 Task: Create Card Accessibility Testing Review in Board Data Analytics Platforms and Tools to Workspace Leadership Coaching Services. Create Card Volunteer Work Review in Board Social Media Influencer Identification and Outreach to Workspace Leadership Coaching Services. Create Card Accessibility Testing Review in Board Market Analysis for Market Segmentation Strategy to Workspace Leadership Coaching Services
Action: Mouse moved to (50, 250)
Screenshot: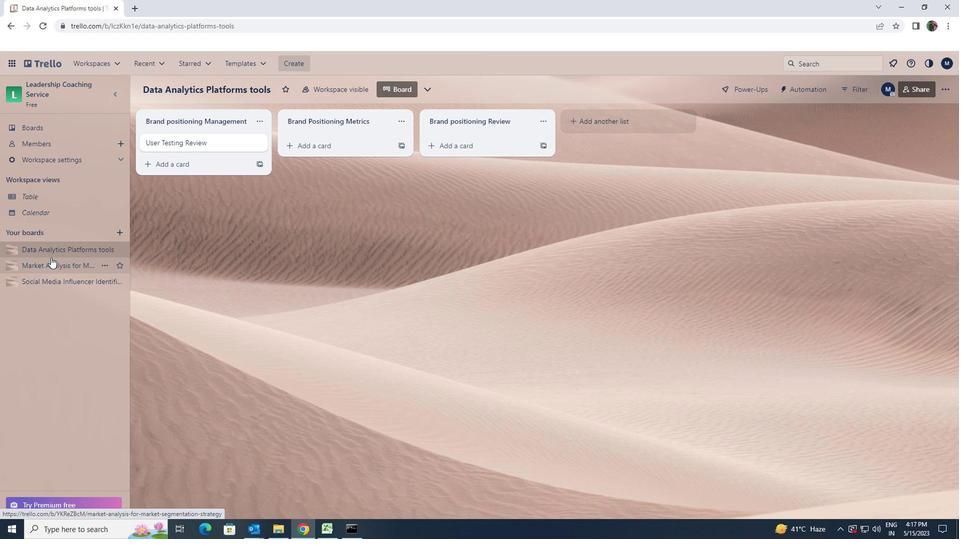 
Action: Mouse pressed left at (50, 250)
Screenshot: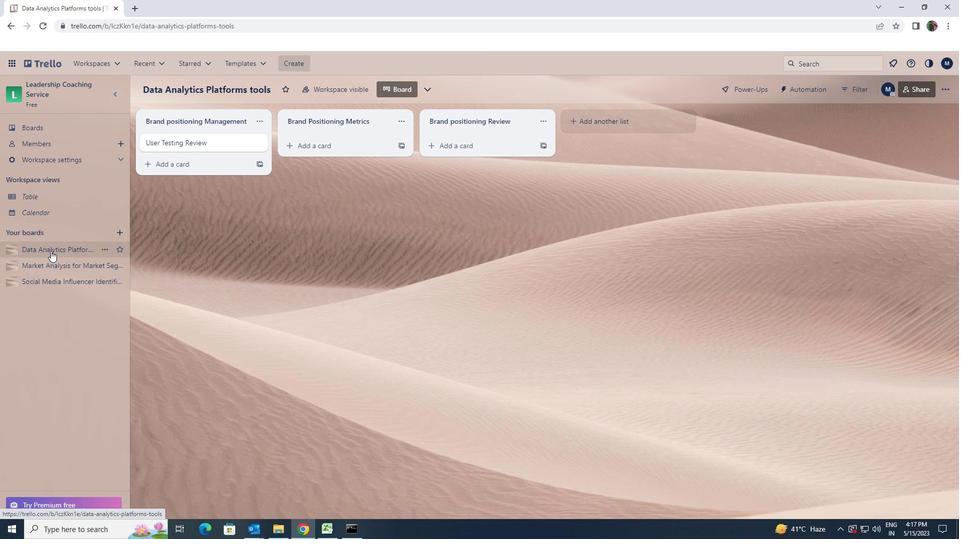 
Action: Mouse moved to (346, 144)
Screenshot: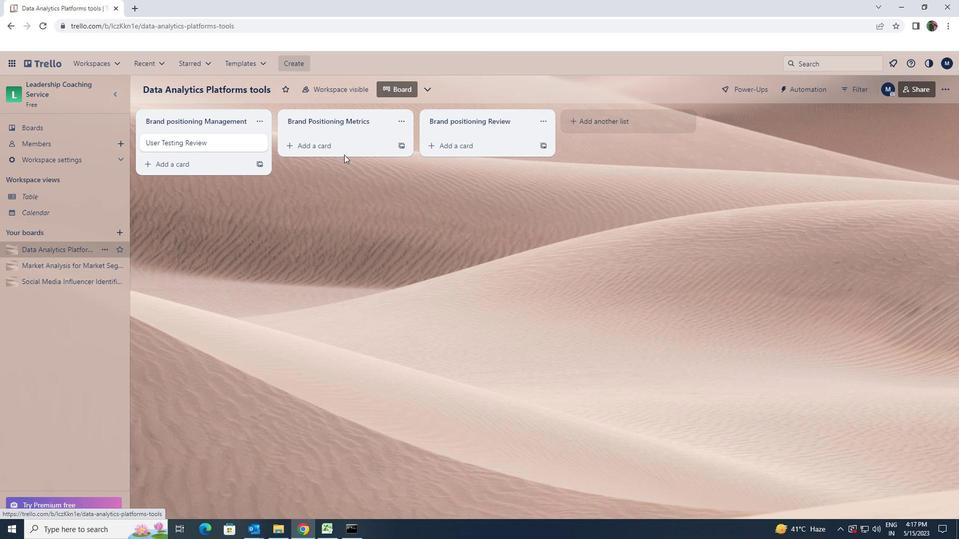 
Action: Mouse pressed left at (346, 144)
Screenshot: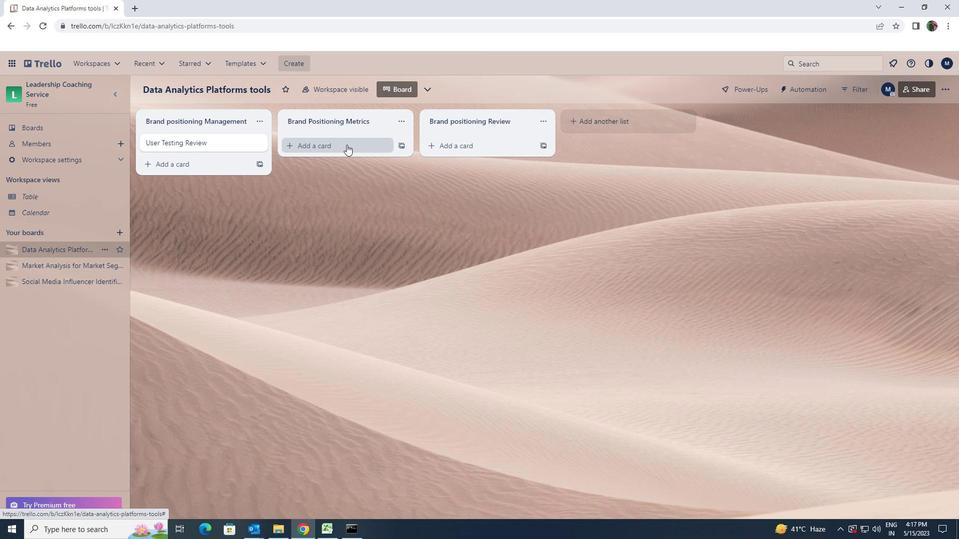 
Action: Key pressed <Key.shift><Key.shift><Key.shift><Key.shift>ACCESSIBILTY<Key.space><Key.backspace><Key.backspace><Key.backspace>ITY<Key.space><Key.shift><Key.shift><Key.shift><Key.shift><Key.shift><Key.shift><Key.shift><Key.shift>TESTING<Key.space><Key.shift><Key.shift><Key.shift><Key.shift>REVIEW
Screenshot: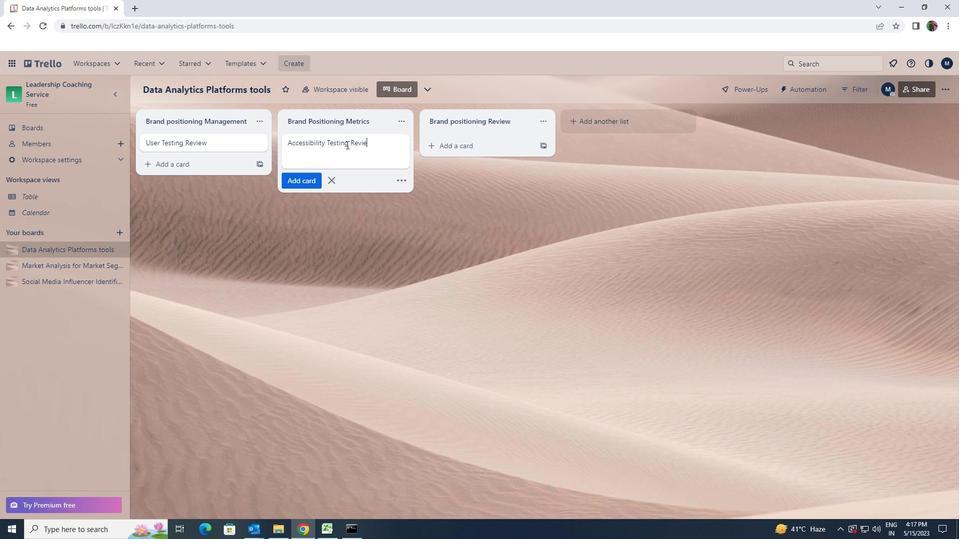 
Action: Mouse moved to (305, 181)
Screenshot: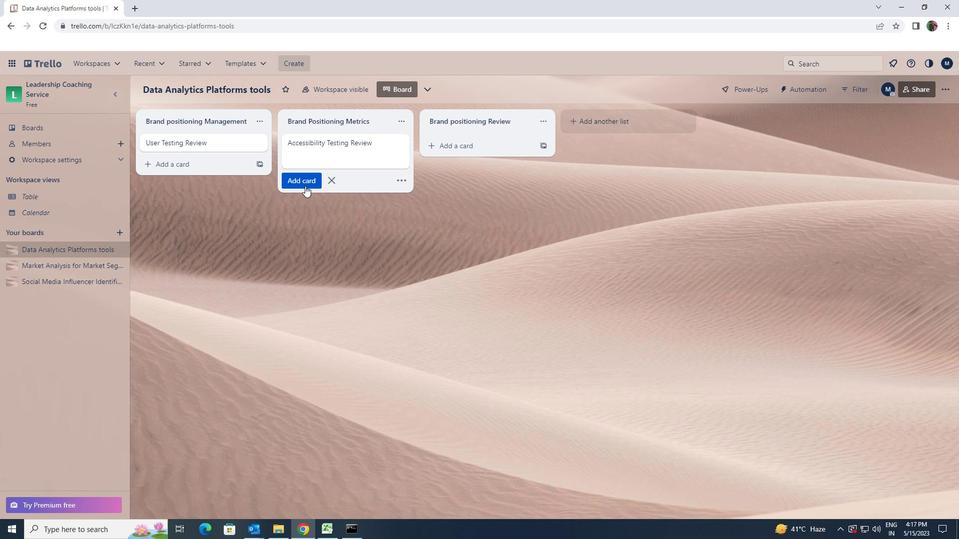 
Action: Mouse pressed left at (305, 181)
Screenshot: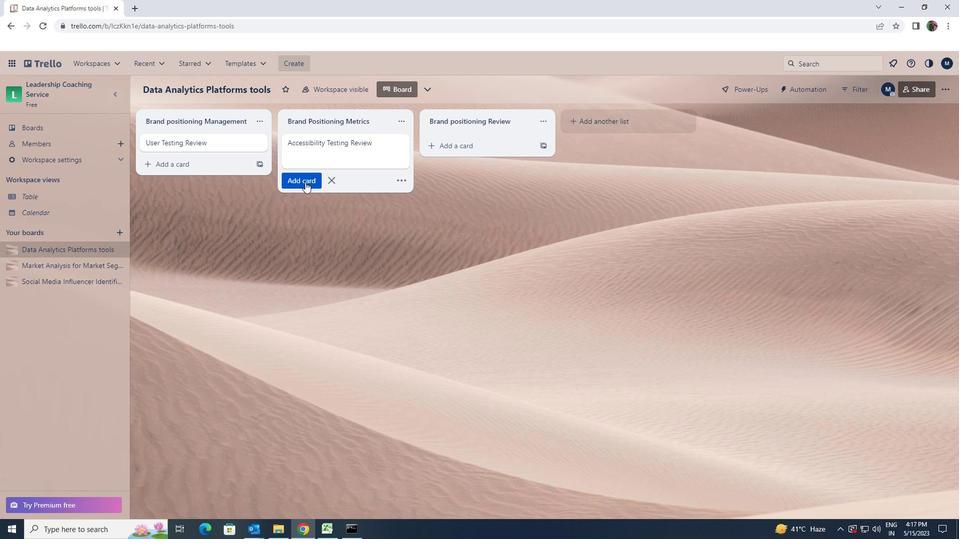 
Action: Mouse moved to (51, 283)
Screenshot: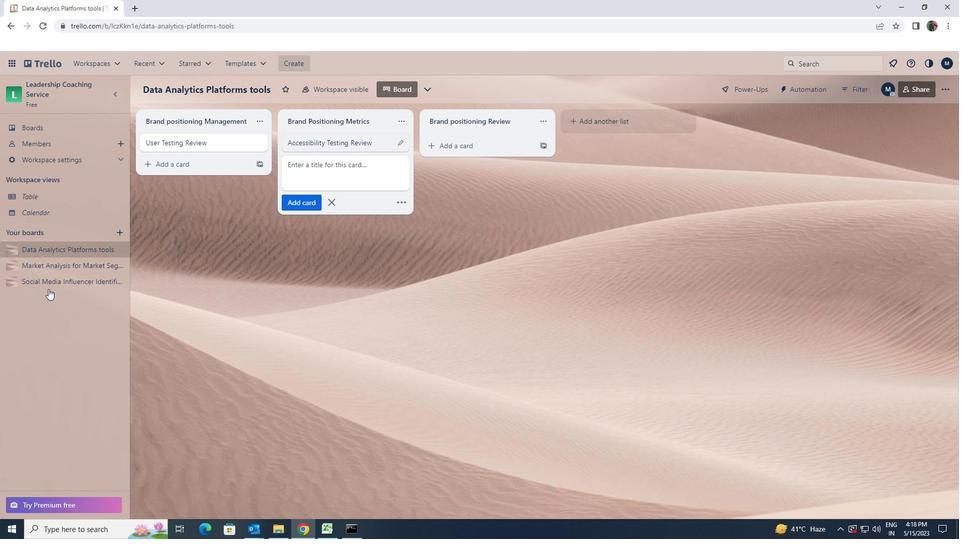
Action: Mouse pressed left at (51, 283)
Screenshot: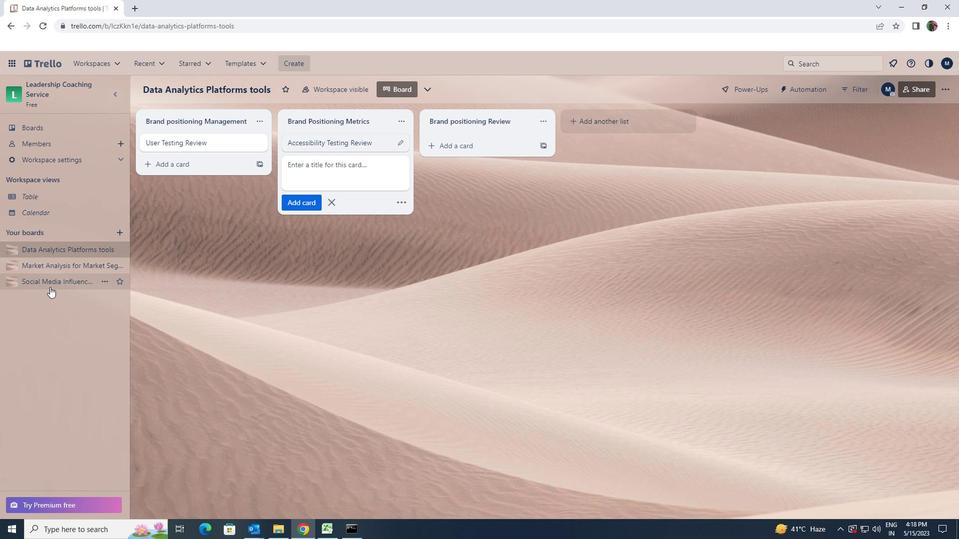 
Action: Mouse moved to (307, 146)
Screenshot: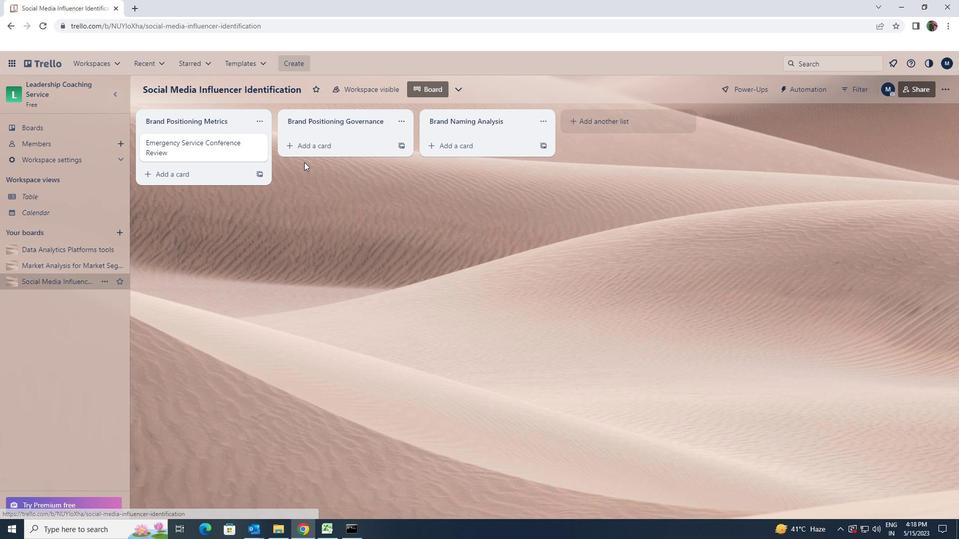 
Action: Mouse pressed left at (307, 146)
Screenshot: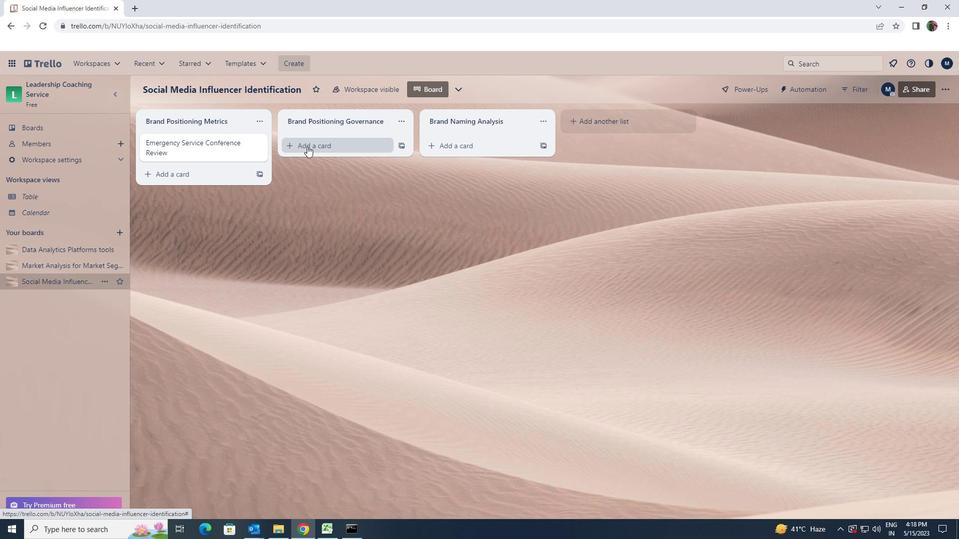 
Action: Key pressed <Key.shift><Key.shift><Key.shift><Key.shift>VOLUNTEER<Key.space><Key.shift><Key.shift><Key.shift><Key.shift><Key.shift>WORK<Key.space><Key.space><Key.shift><Key.shift><Key.shift>REVIEW
Screenshot: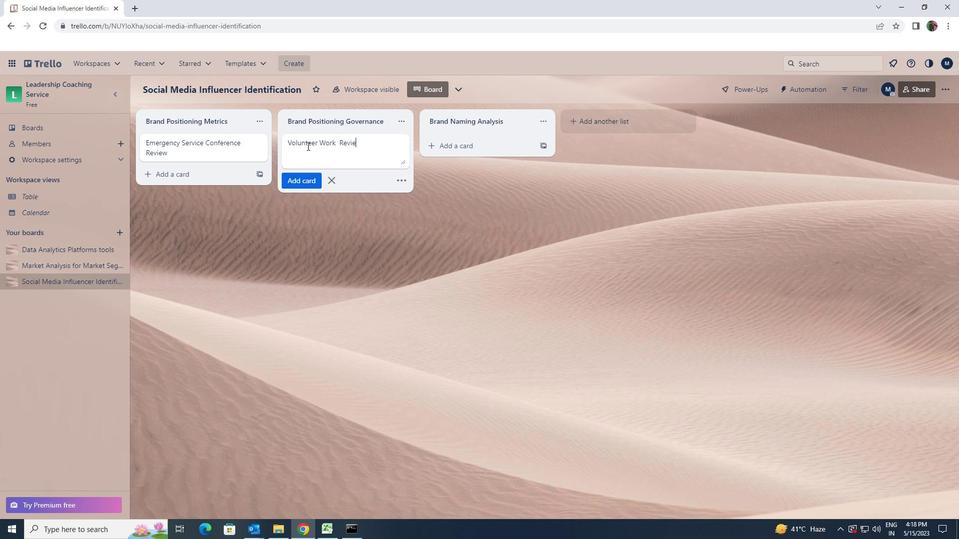 
Action: Mouse moved to (302, 178)
Screenshot: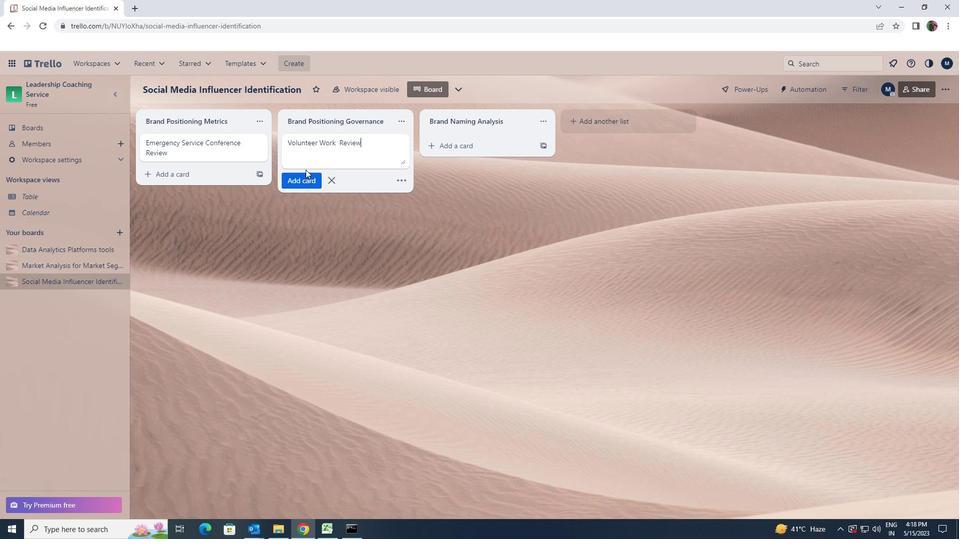 
Action: Mouse pressed left at (302, 178)
Screenshot: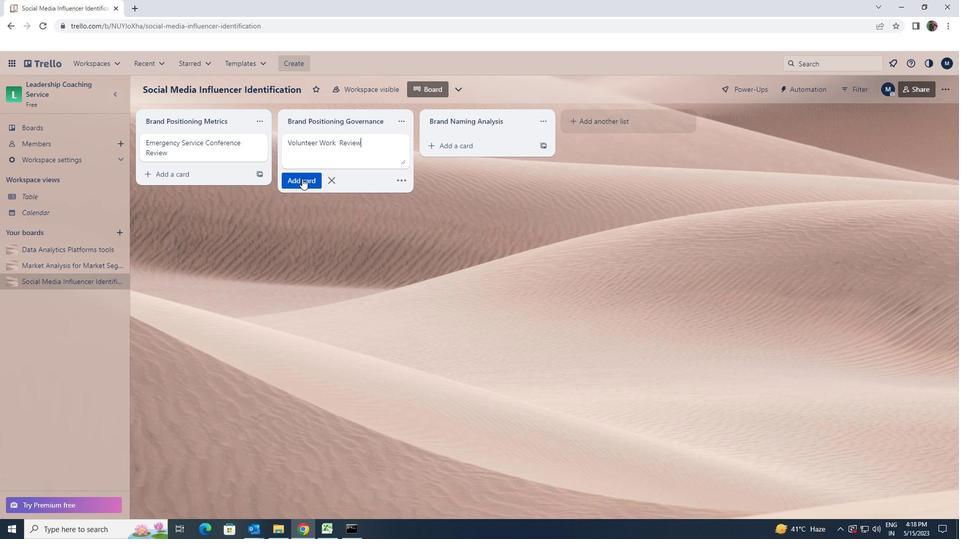 
Action: Mouse moved to (74, 261)
Screenshot: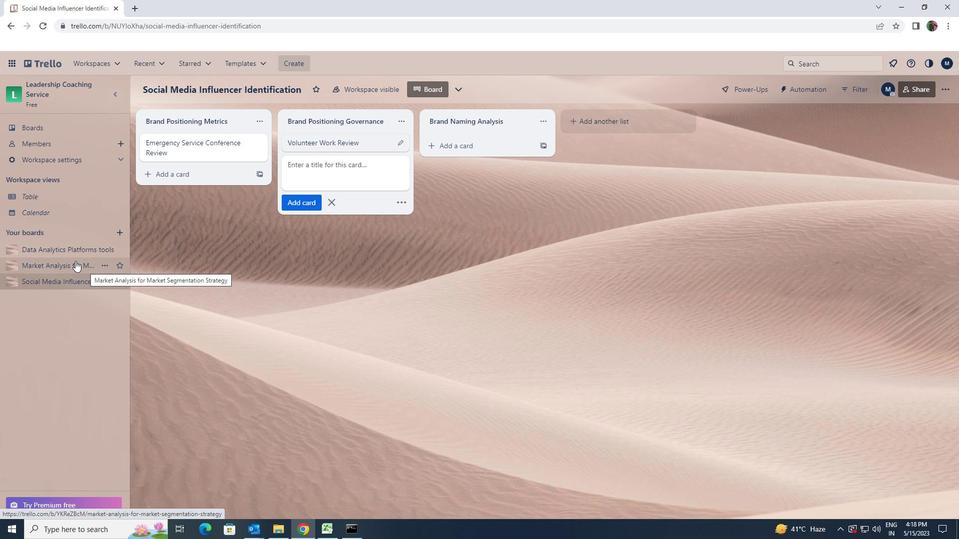 
Action: Mouse pressed left at (74, 261)
Screenshot: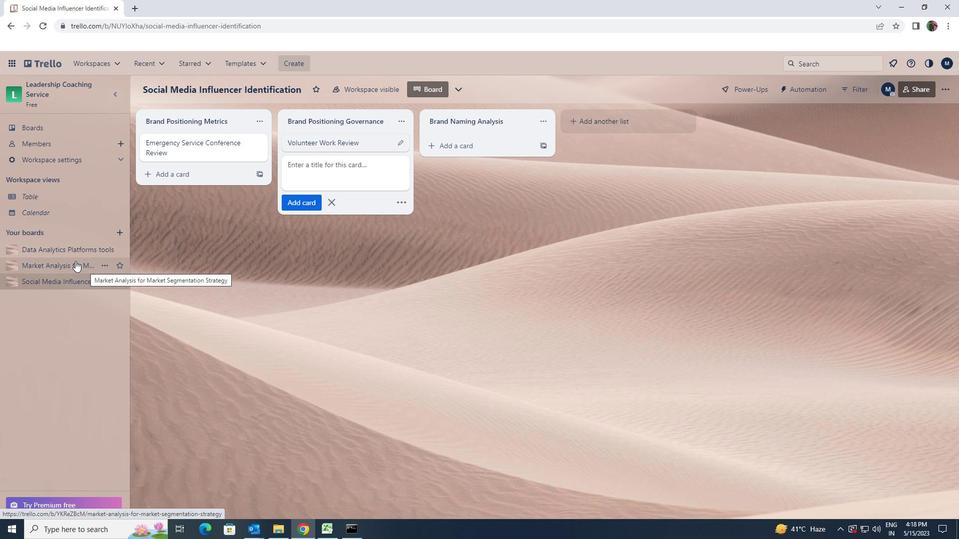 
Action: Mouse moved to (307, 145)
Screenshot: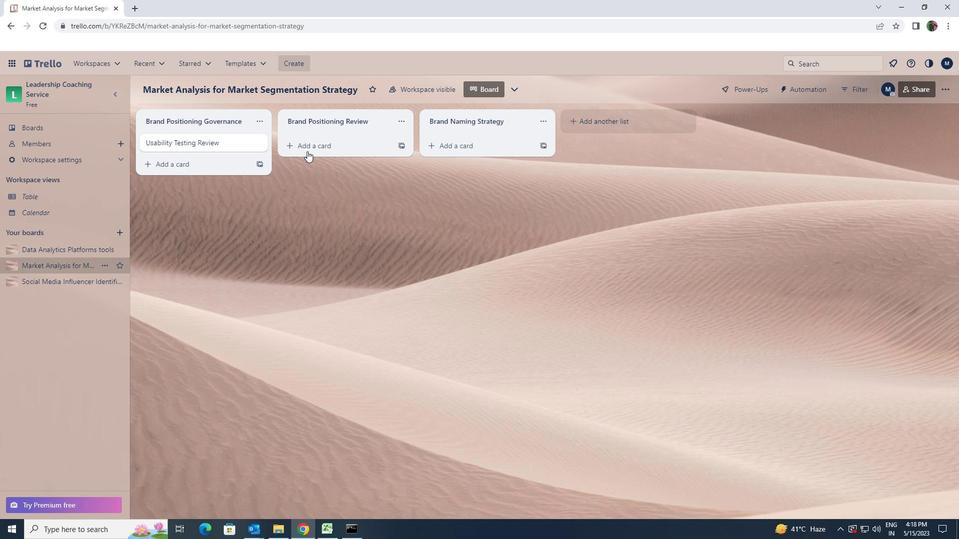 
Action: Mouse pressed left at (307, 145)
Screenshot: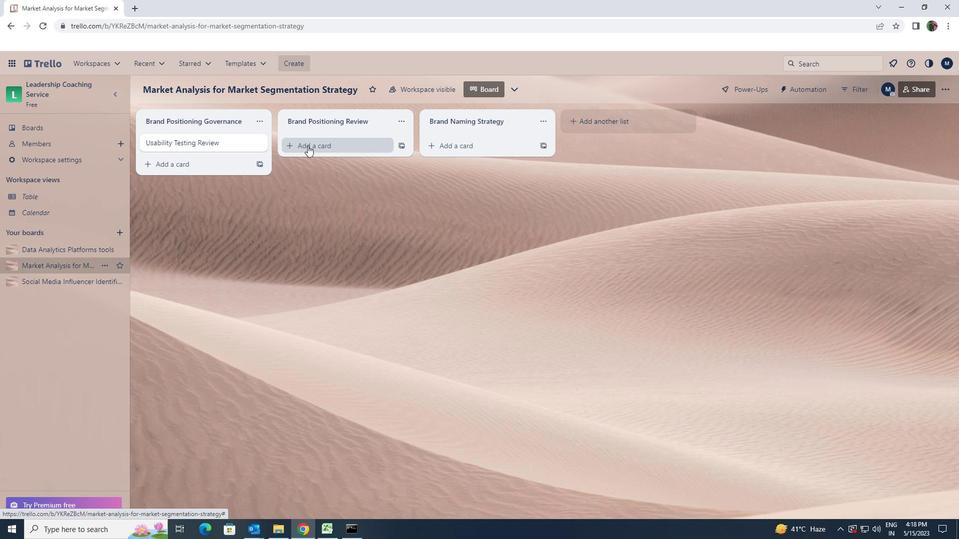 
Action: Key pressed <Key.shift><Key.shift><Key.shift>ACCESSIBILITI<Key.backspace>Y<Key.space><Key.shift><Key.shift><Key.shift><Key.shift><Key.shift><Key.shift><Key.shift><Key.shift><Key.shift><Key.shift><Key.shift><Key.shift><Key.shift><Key.shift><Key.shift><Key.shift>TESTING<Key.space><Key.shift><Key.shift><Key.shift><Key.shift><Key.shift><Key.shift><Key.shift><Key.shift><Key.shift><Key.shift><Key.shift><Key.shift><Key.shift><Key.shift><Key.shift><Key.shift><Key.shift><Key.shift><Key.shift><Key.shift><Key.shift><Key.shift><Key.shift>REVIEW
Screenshot: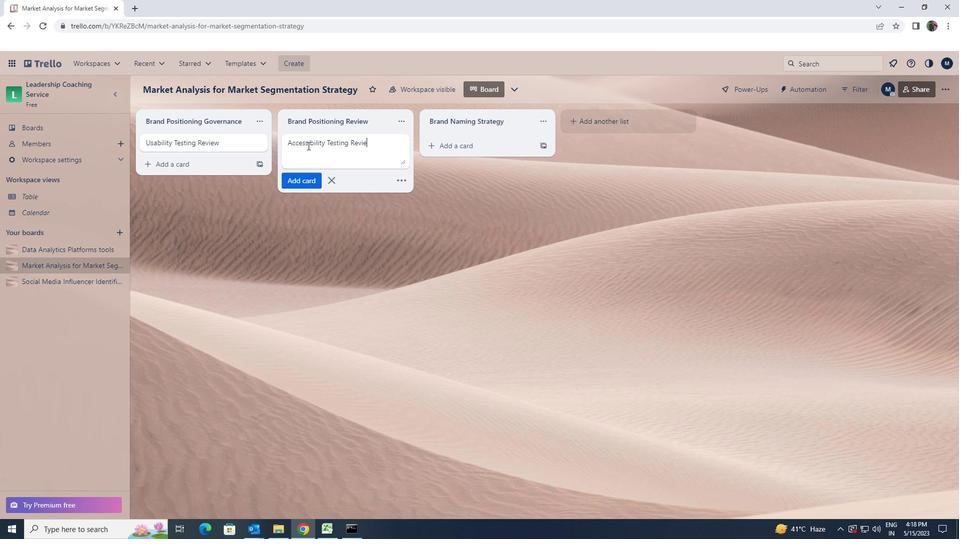 
Action: Mouse moved to (306, 183)
Screenshot: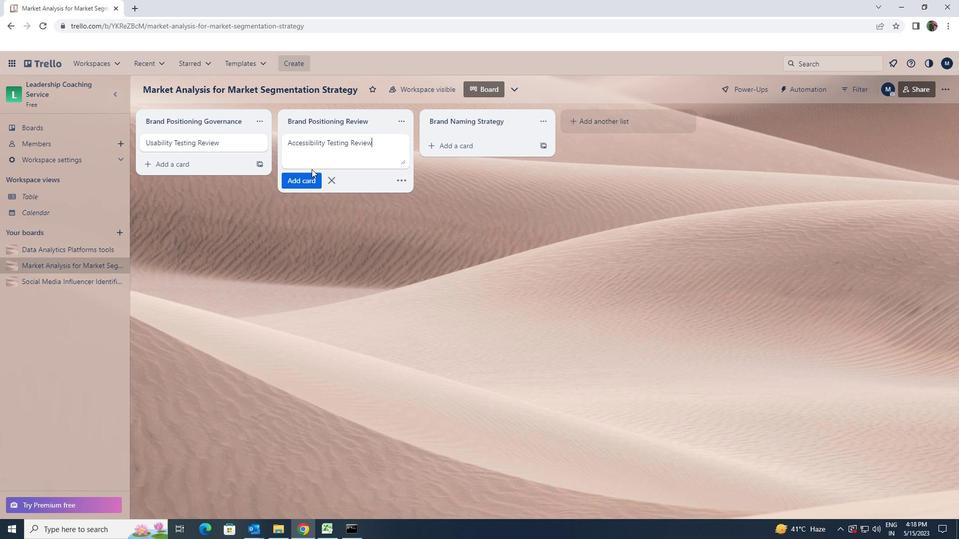 
Action: Mouse pressed left at (306, 183)
Screenshot: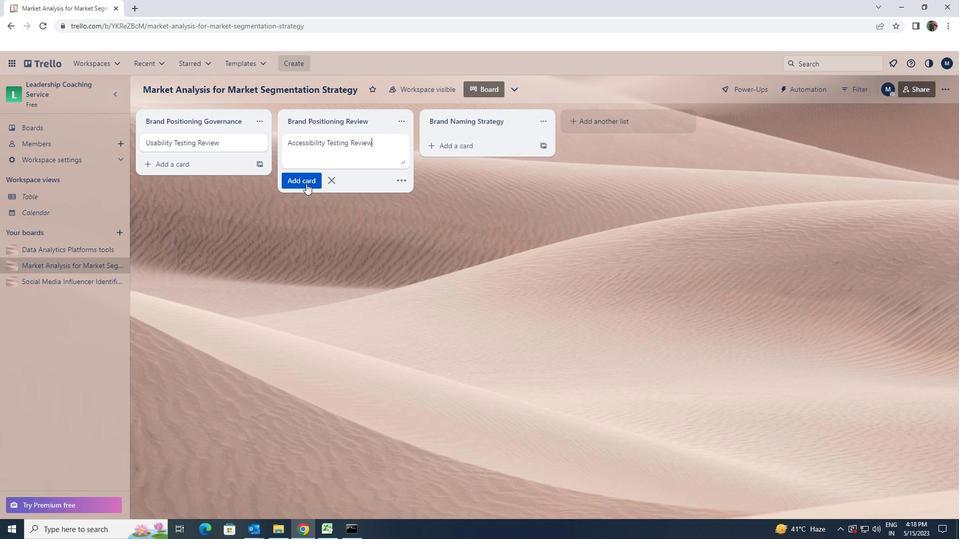
